 Task: Select a schedule automation every second thursday of the month at 01:00 PM.
Action: Mouse moved to (476, 526)
Screenshot: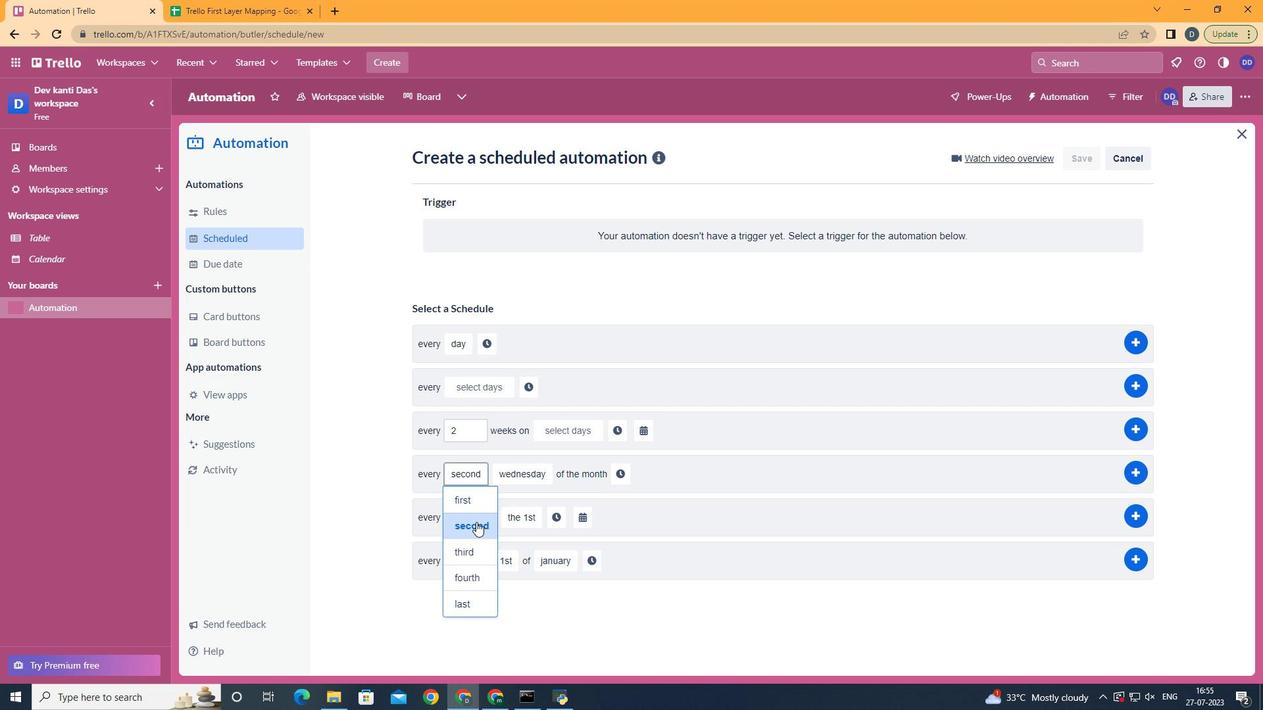 
Action: Mouse pressed left at (476, 526)
Screenshot: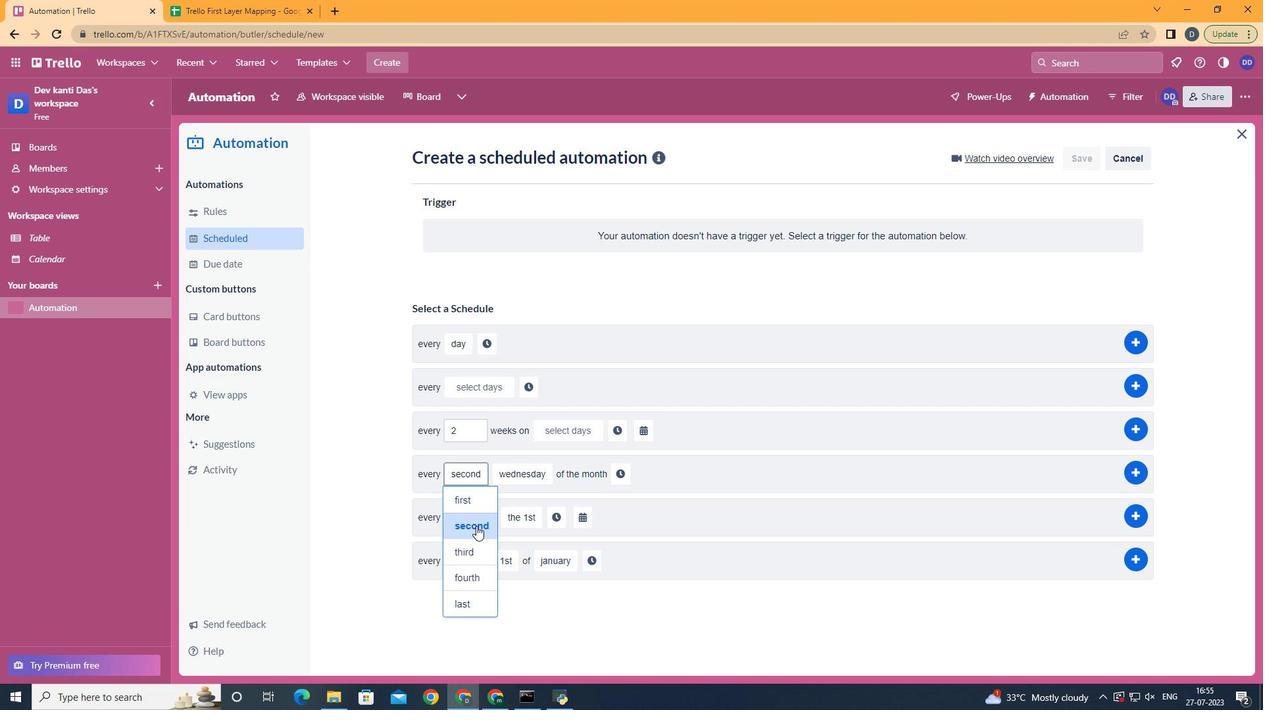 
Action: Mouse moved to (527, 575)
Screenshot: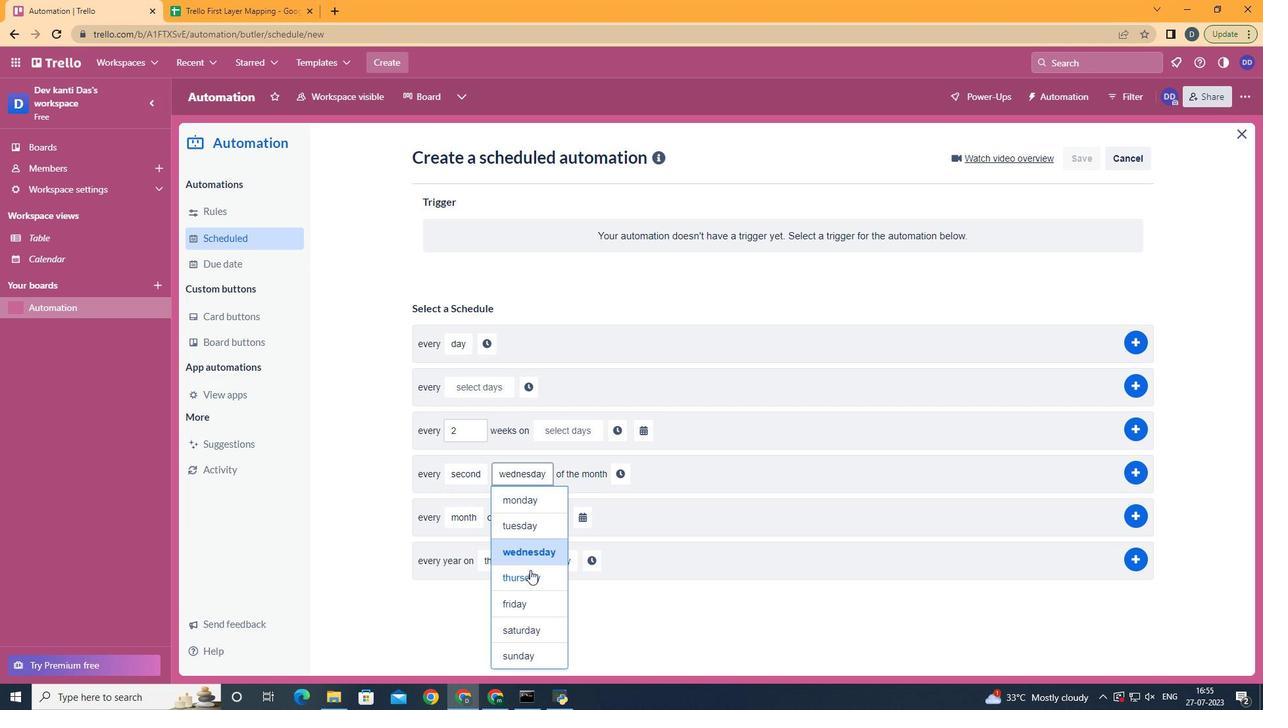 
Action: Mouse pressed left at (527, 575)
Screenshot: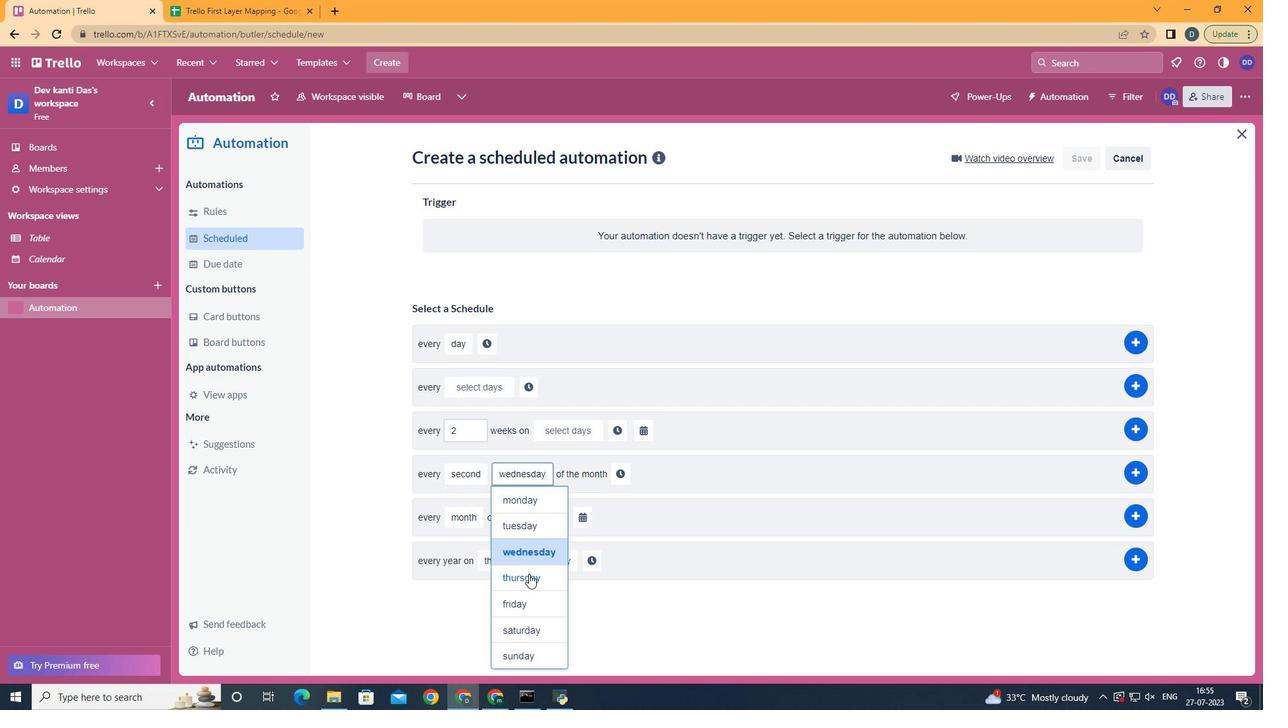 
Action: Mouse moved to (603, 472)
Screenshot: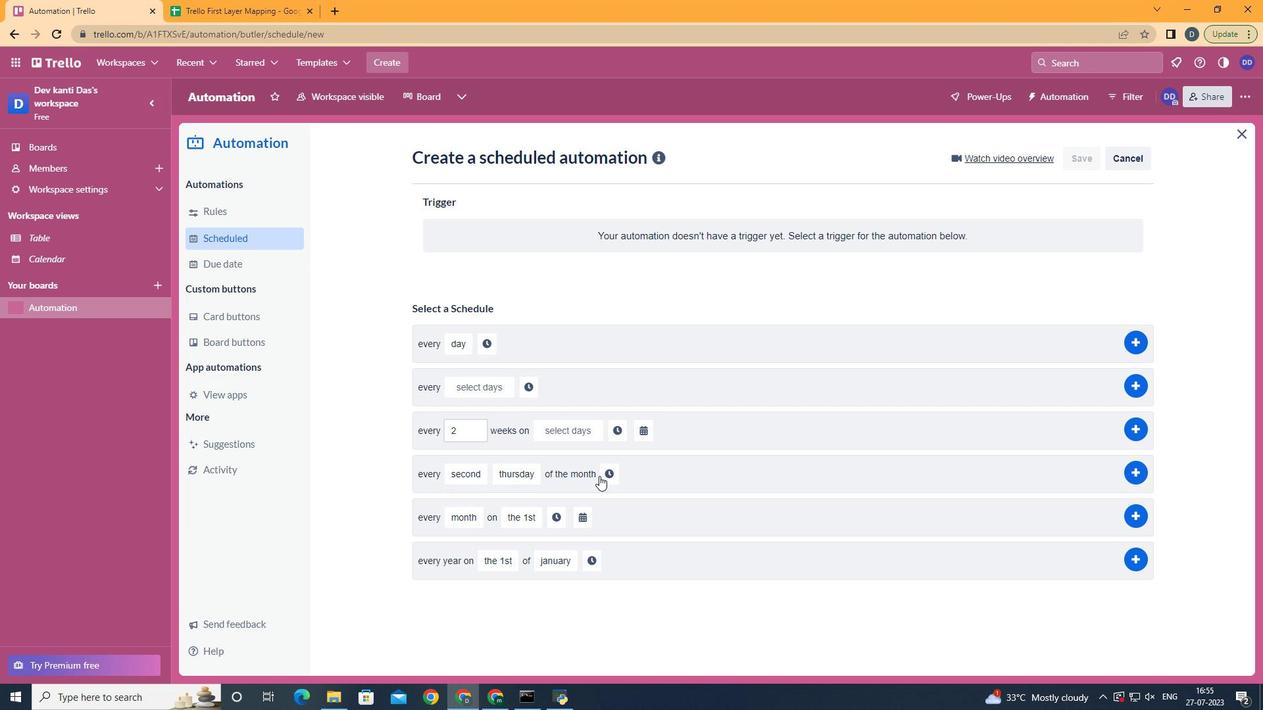 
Action: Mouse pressed left at (603, 472)
Screenshot: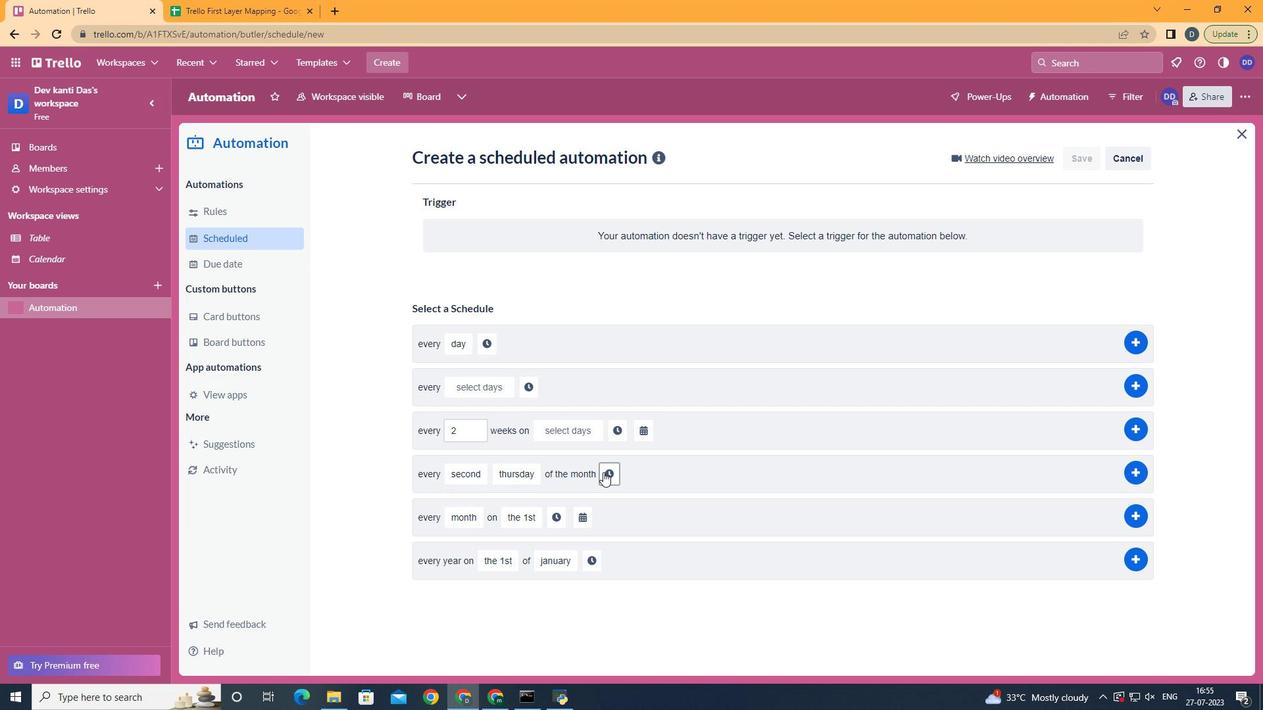 
Action: Mouse moved to (644, 475)
Screenshot: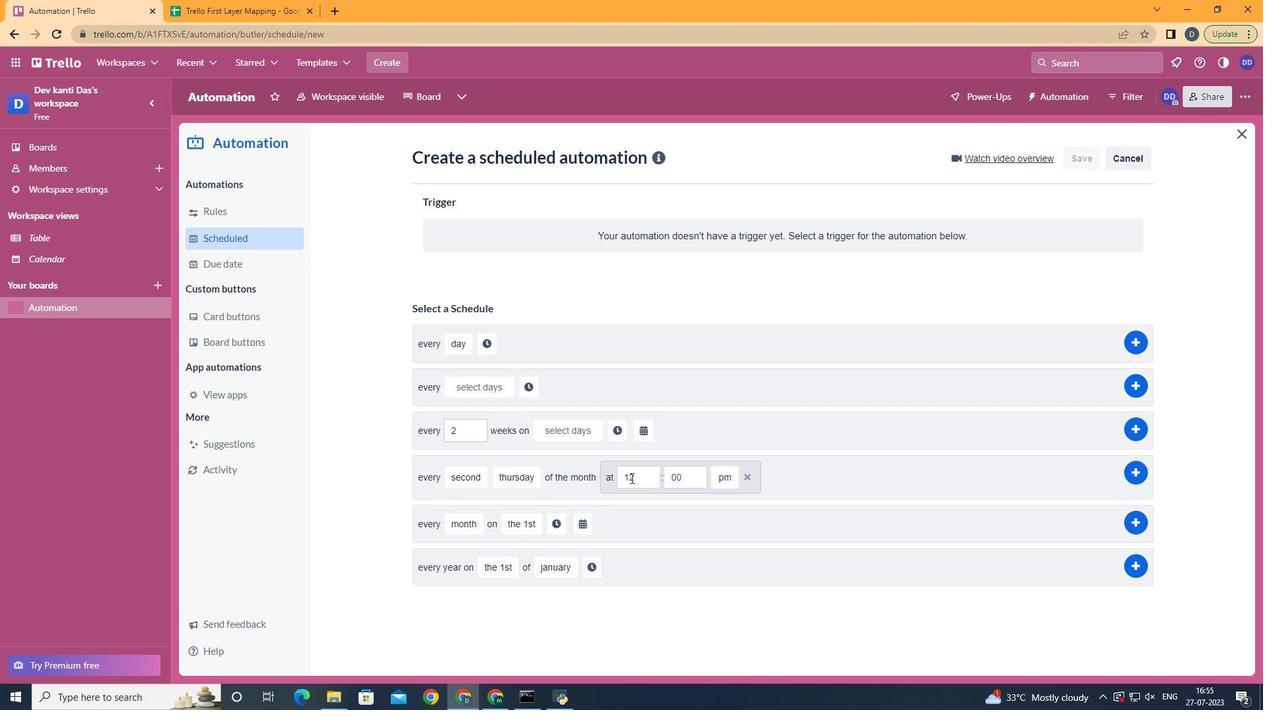 
Action: Mouse pressed left at (644, 475)
Screenshot: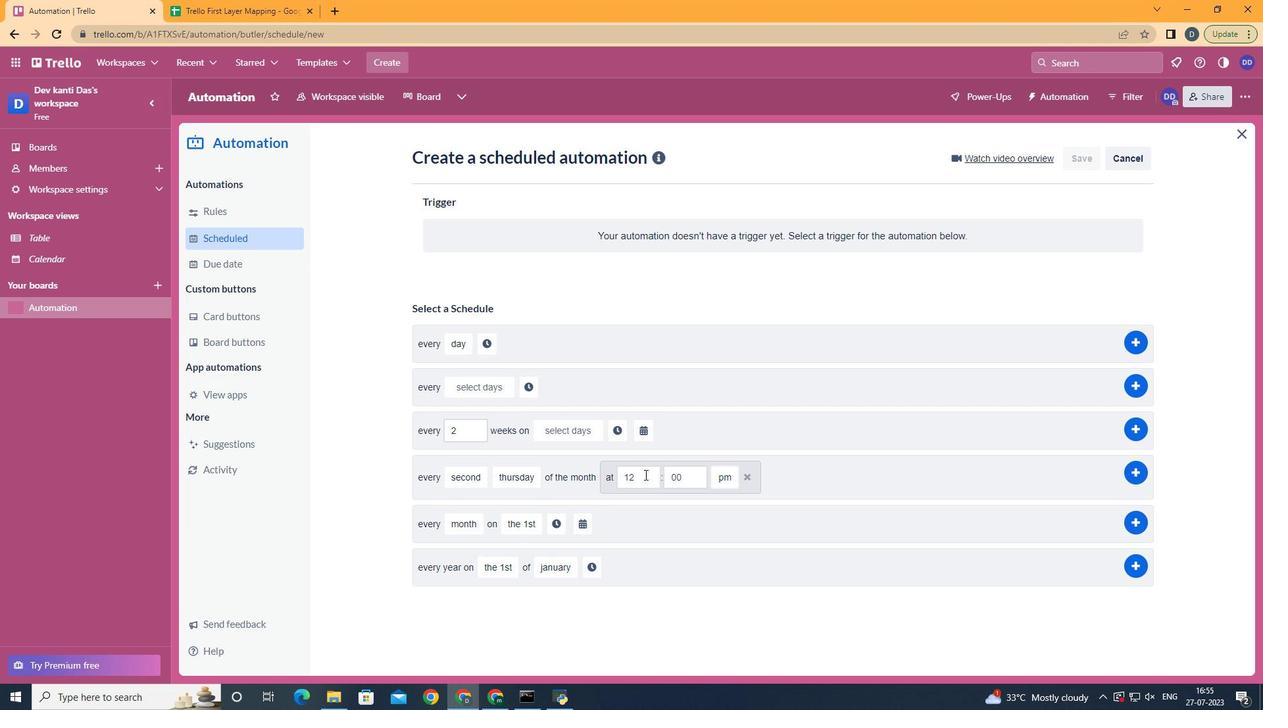 
Action: Key pressed <Key.backspace><Key.backspace>01
Screenshot: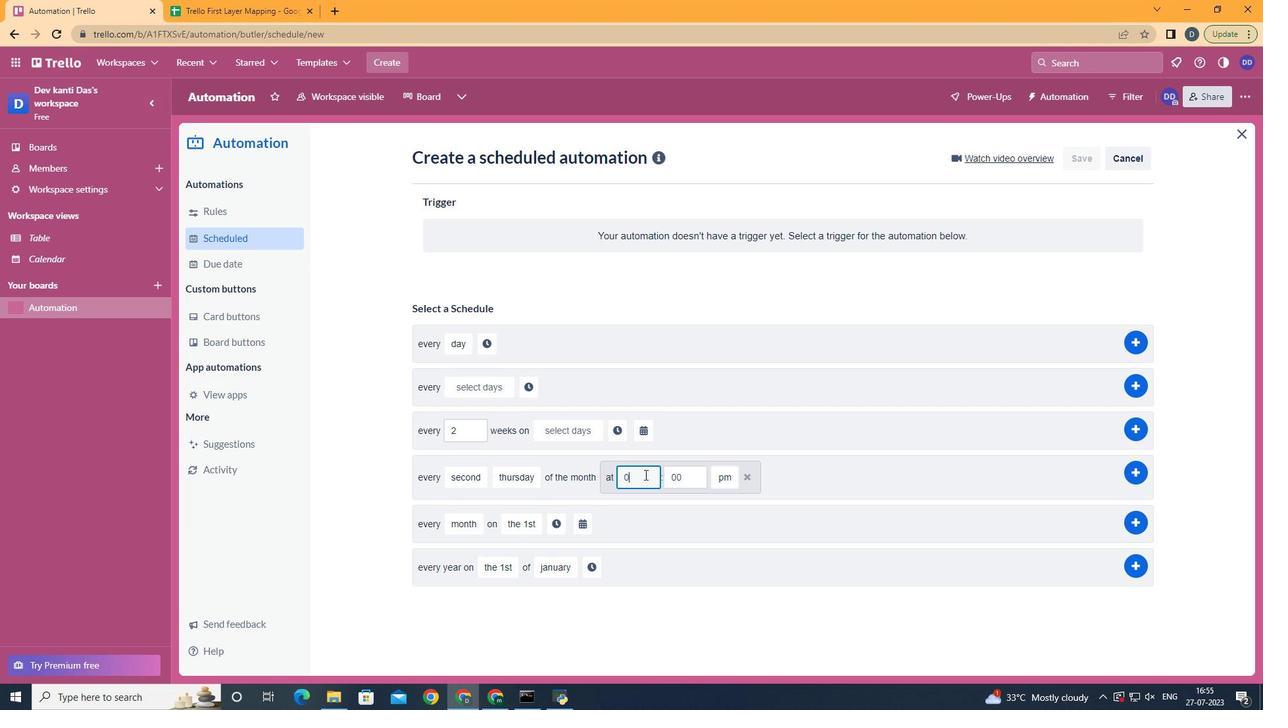 
Action: Mouse moved to (735, 528)
Screenshot: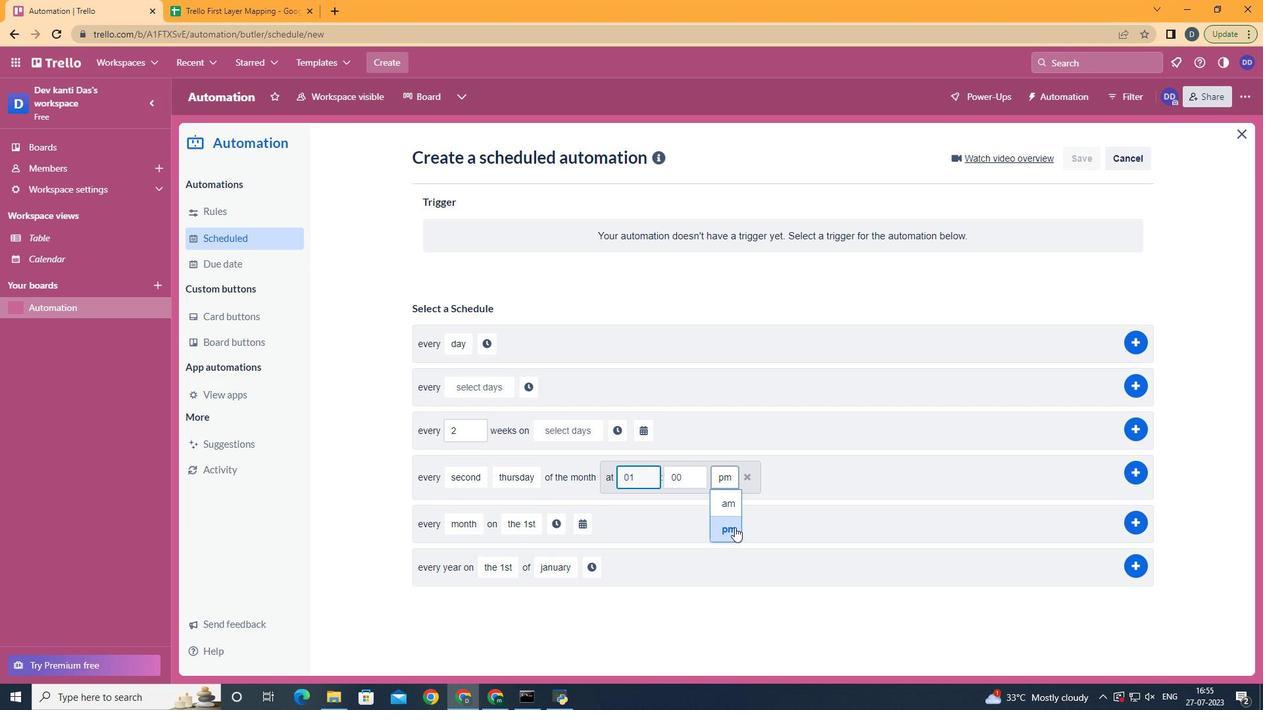 
Action: Mouse pressed left at (735, 528)
Screenshot: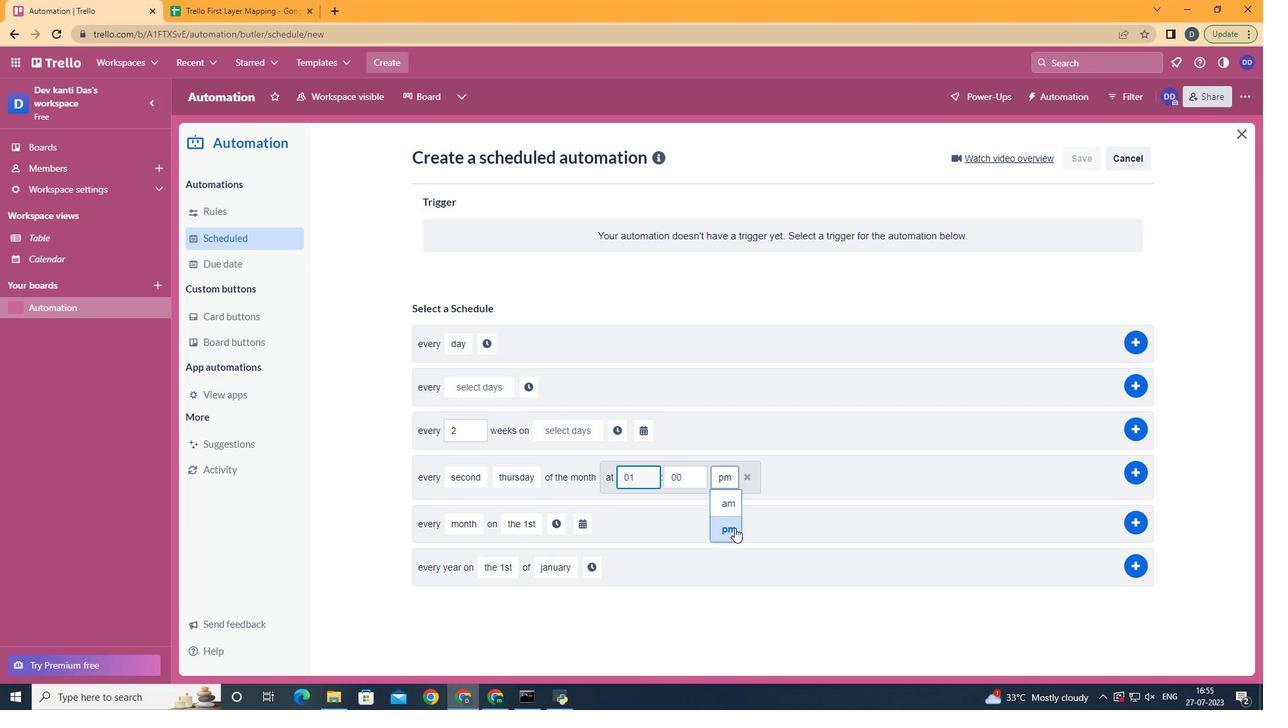 
